 Task: Add a field from the Popular template Effort Level with name ZestTech.
Action: Mouse moved to (44, 413)
Screenshot: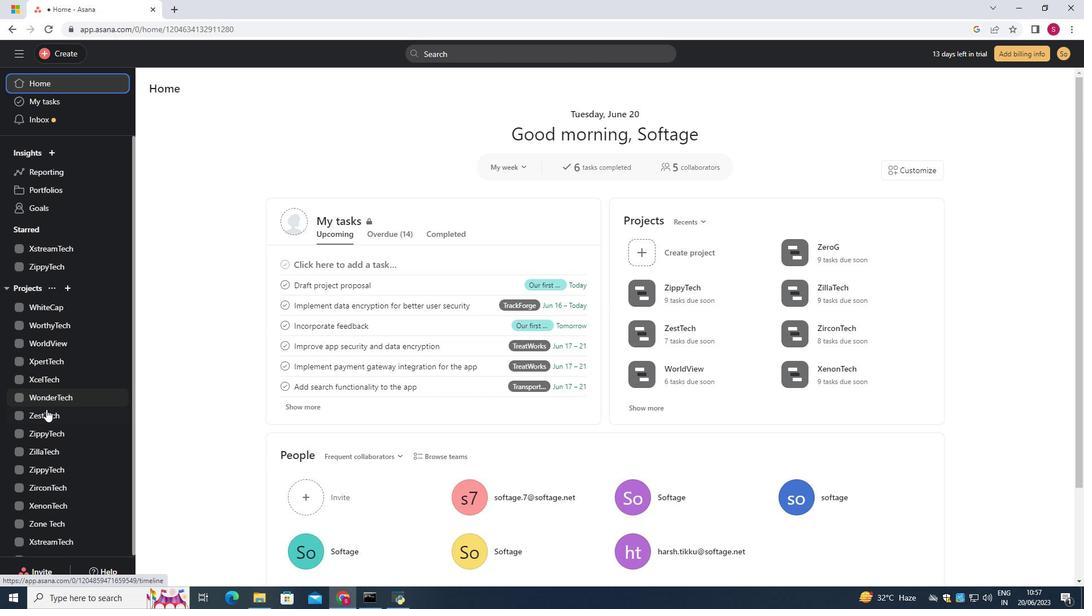 
Action: Mouse pressed left at (44, 413)
Screenshot: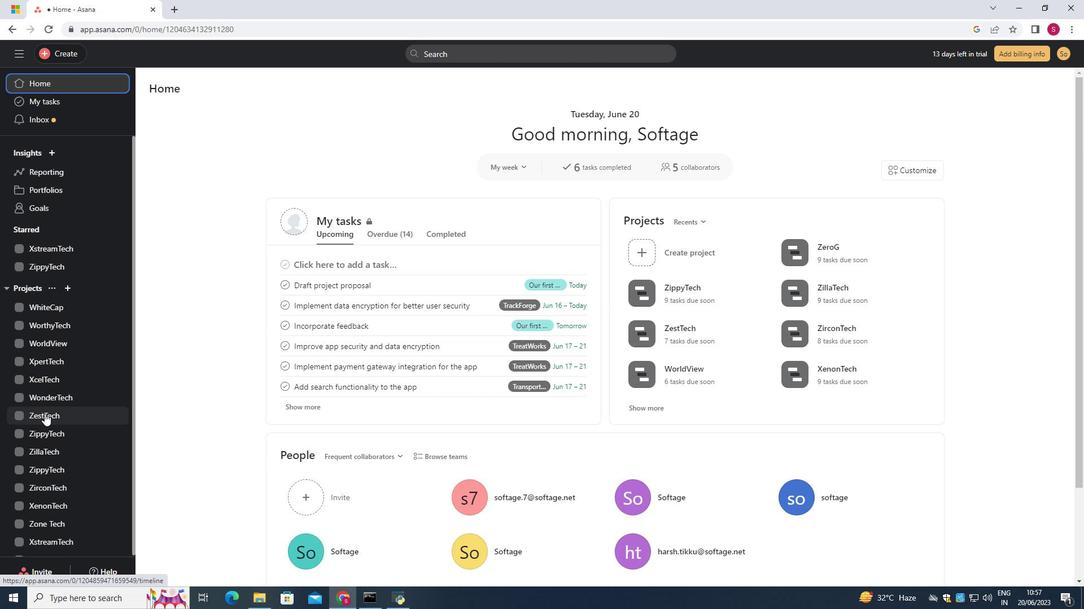 
Action: Mouse moved to (195, 114)
Screenshot: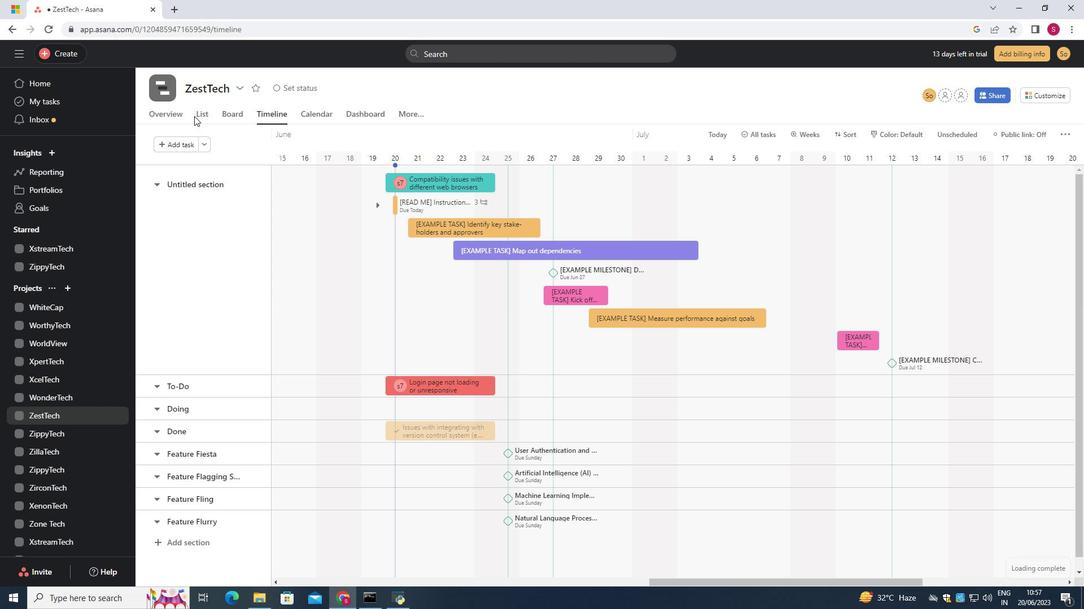 
Action: Mouse pressed left at (195, 114)
Screenshot: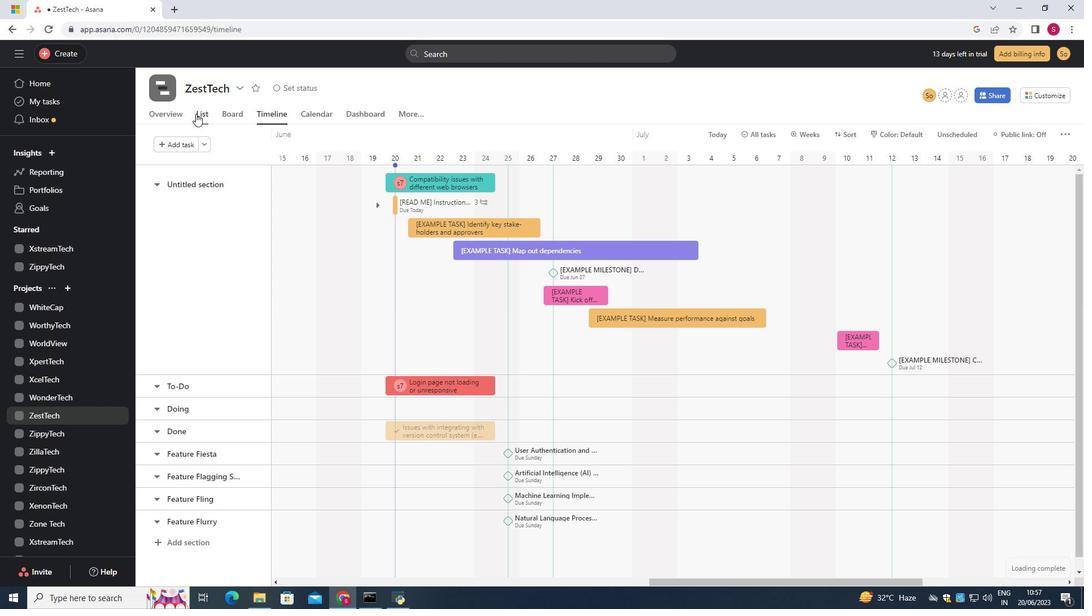 
Action: Mouse moved to (840, 166)
Screenshot: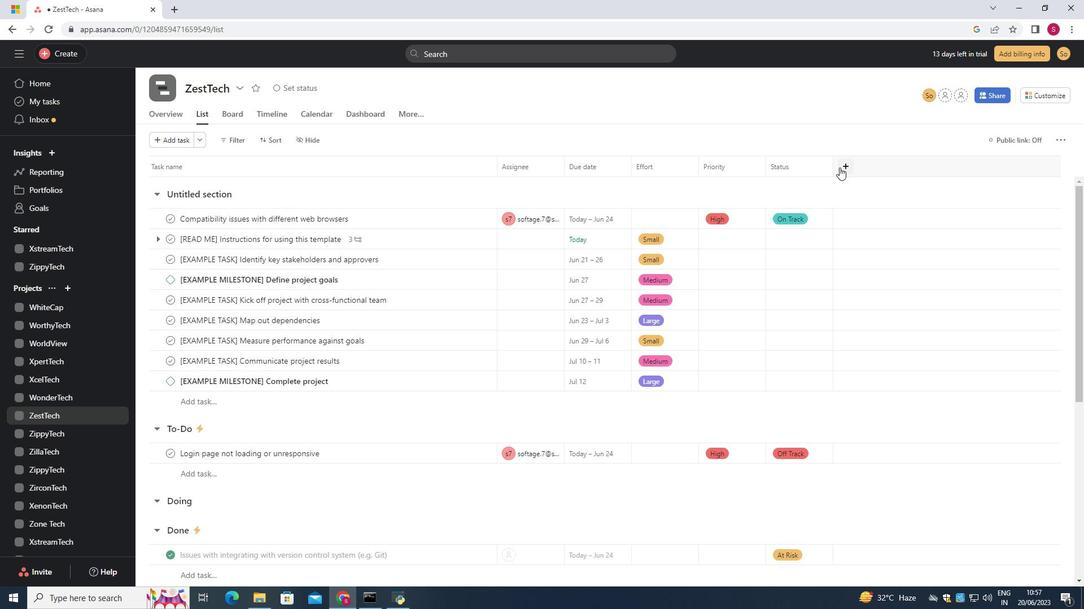 
Action: Mouse pressed left at (840, 166)
Screenshot: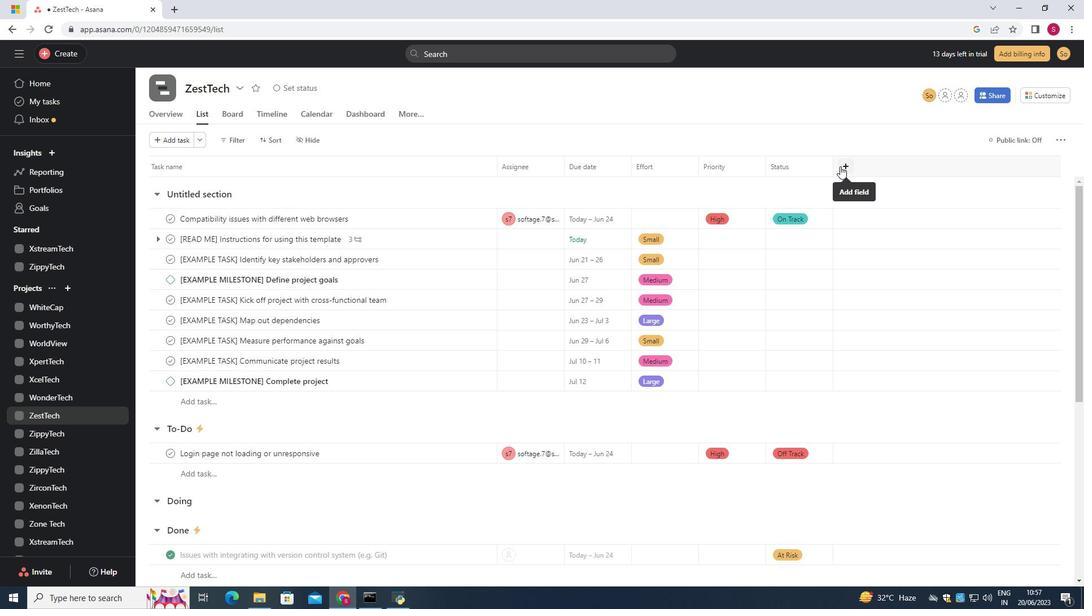 
Action: Mouse moved to (862, 227)
Screenshot: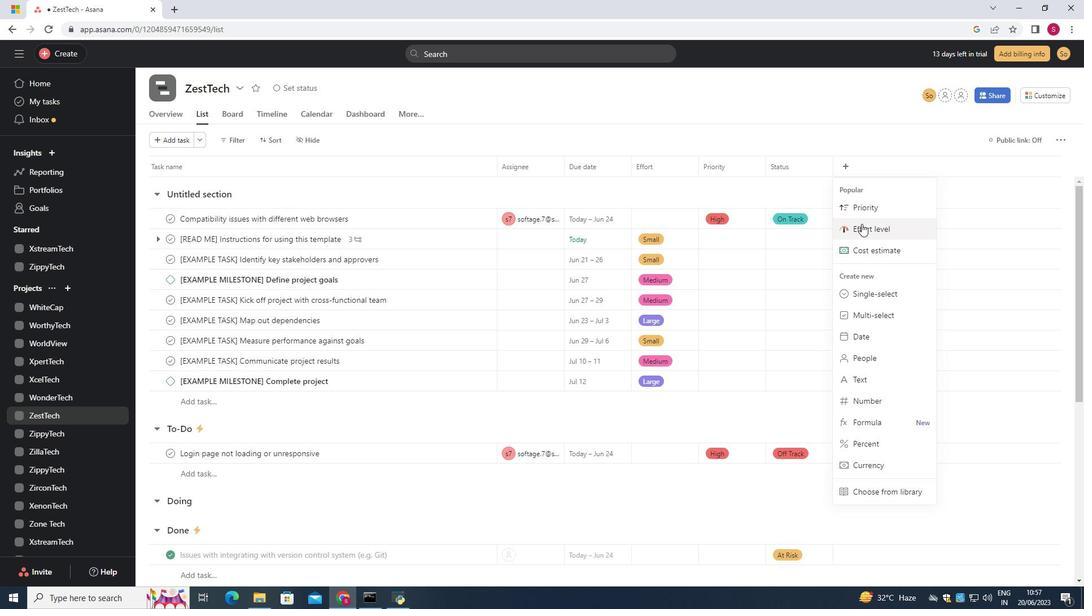 
Action: Mouse pressed left at (862, 227)
Screenshot: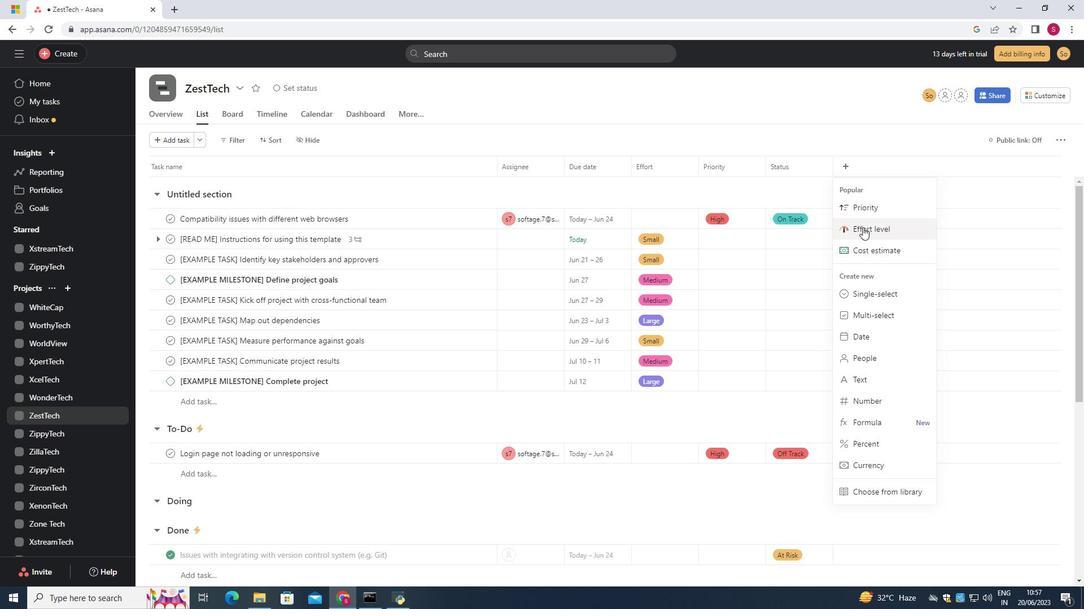 
Action: Mouse moved to (627, 173)
Screenshot: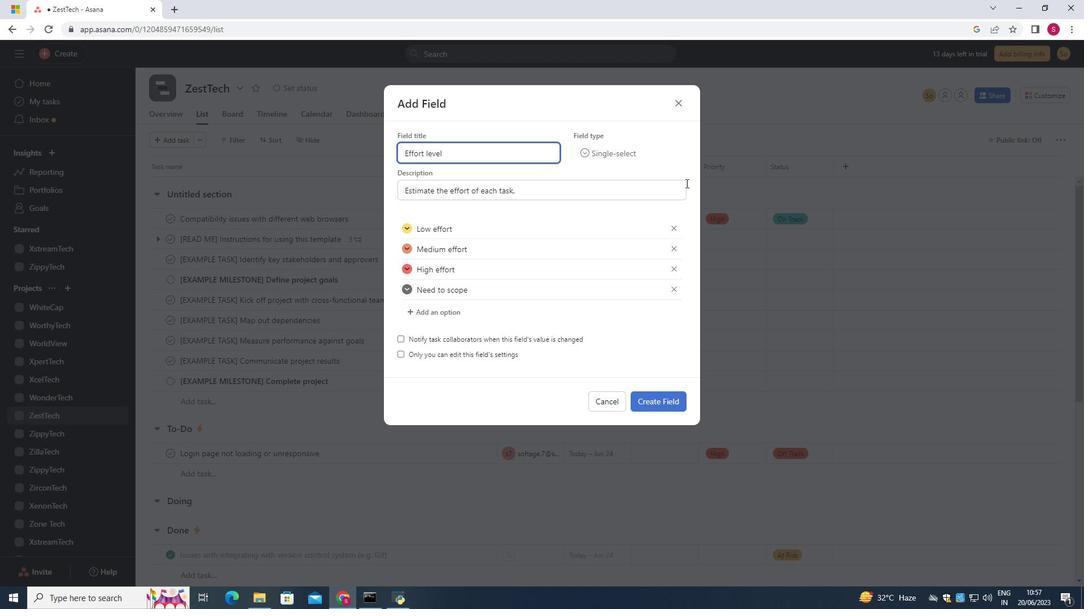 
Action: Key pressed <Key.backspace><Key.backspace><Key.backspace><Key.backspace><Key.backspace><Key.backspace><Key.backspace><Key.backspace><Key.backspace><Key.backspace><Key.backspace><Key.backspace><Key.shift>Zest<Key.shift>Tech
Screenshot: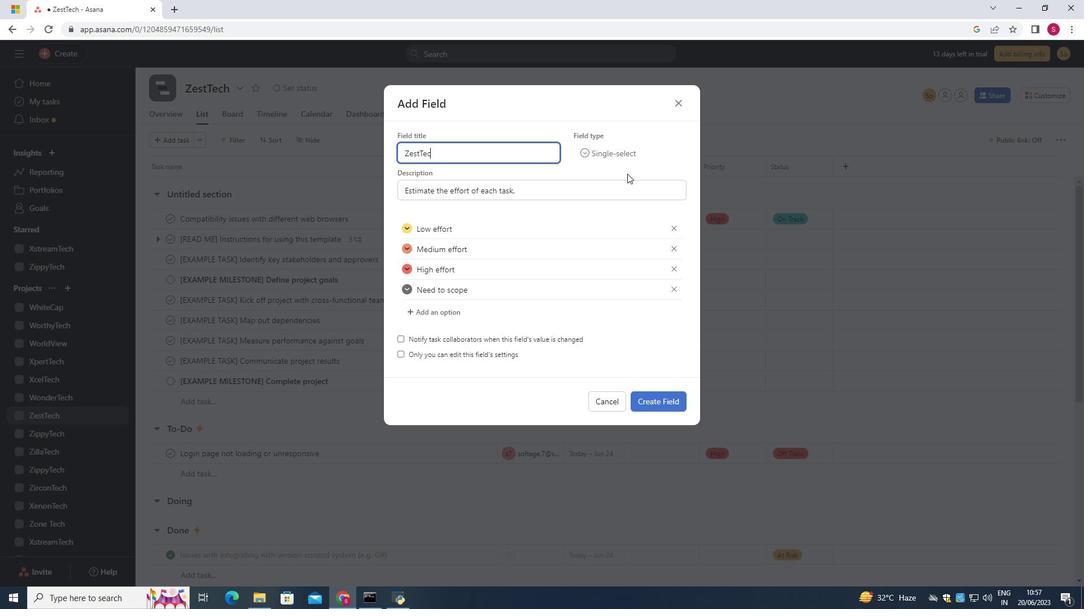 
Action: Mouse moved to (668, 402)
Screenshot: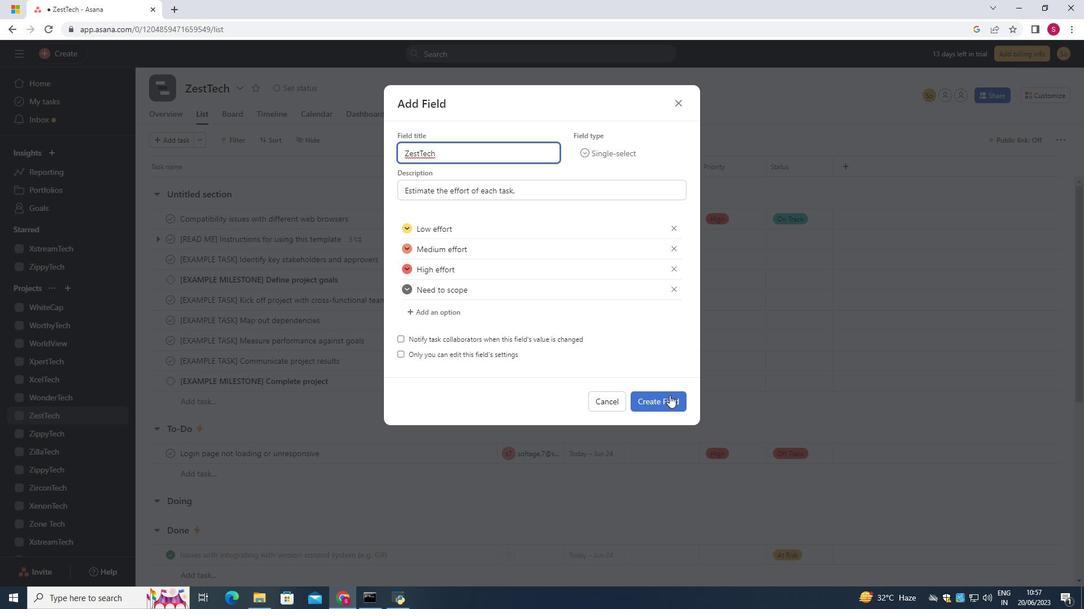 
Action: Mouse pressed left at (668, 402)
Screenshot: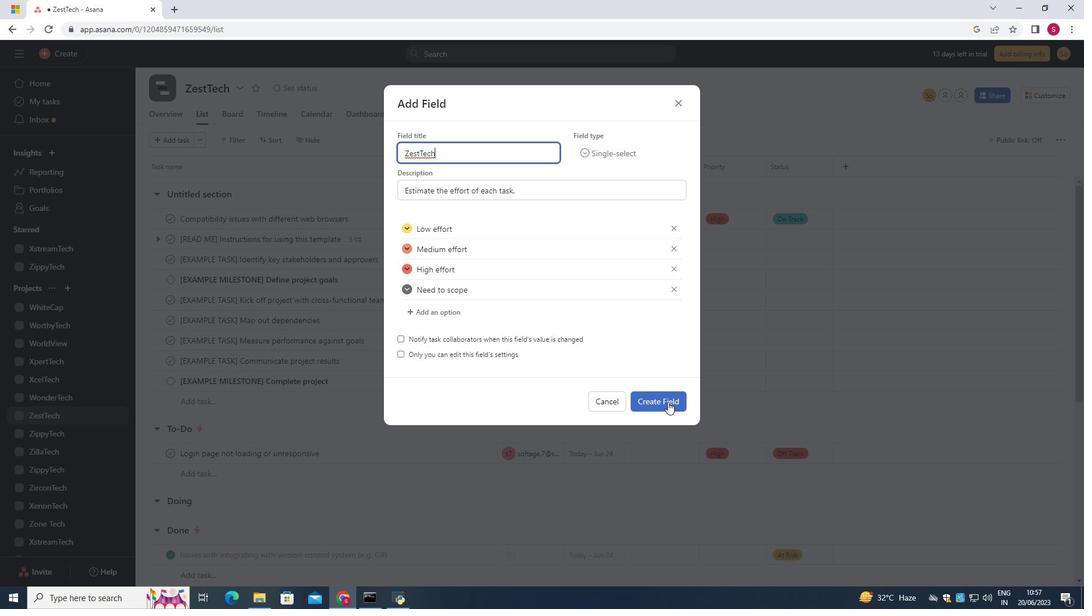 
